Task: Change Filter to Silent Era on "Movie A.mp4" and play.
Action: Mouse moved to (789, 307)
Screenshot: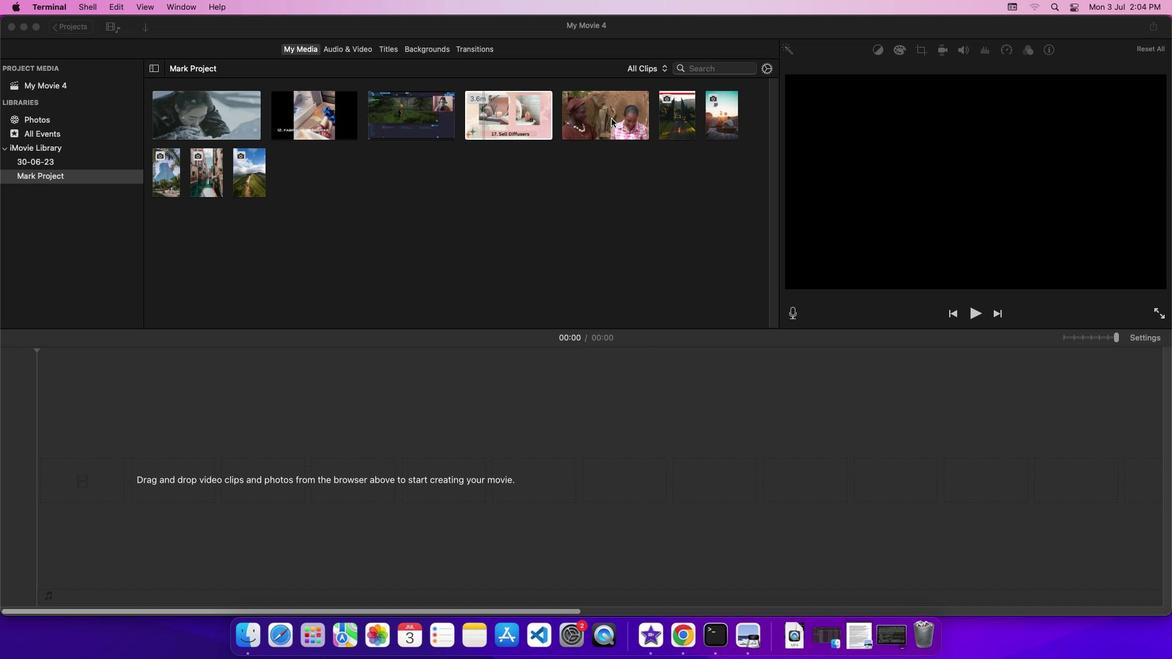 
Action: Mouse pressed left at (789, 307)
Screenshot: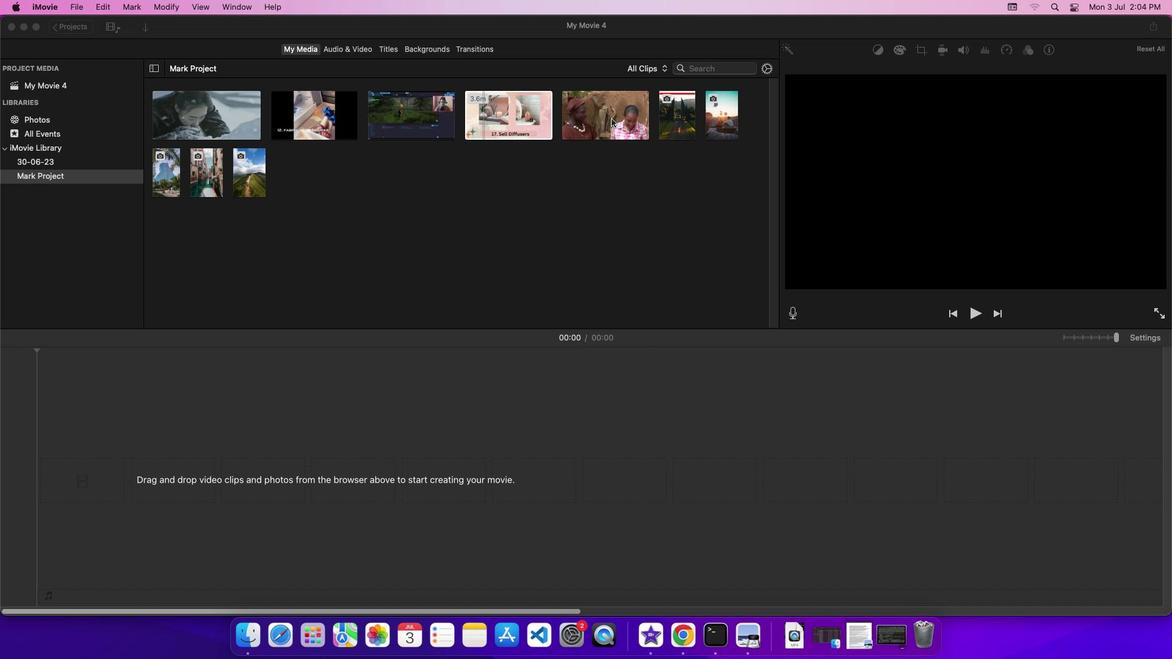 
Action: Mouse moved to (789, 307)
Screenshot: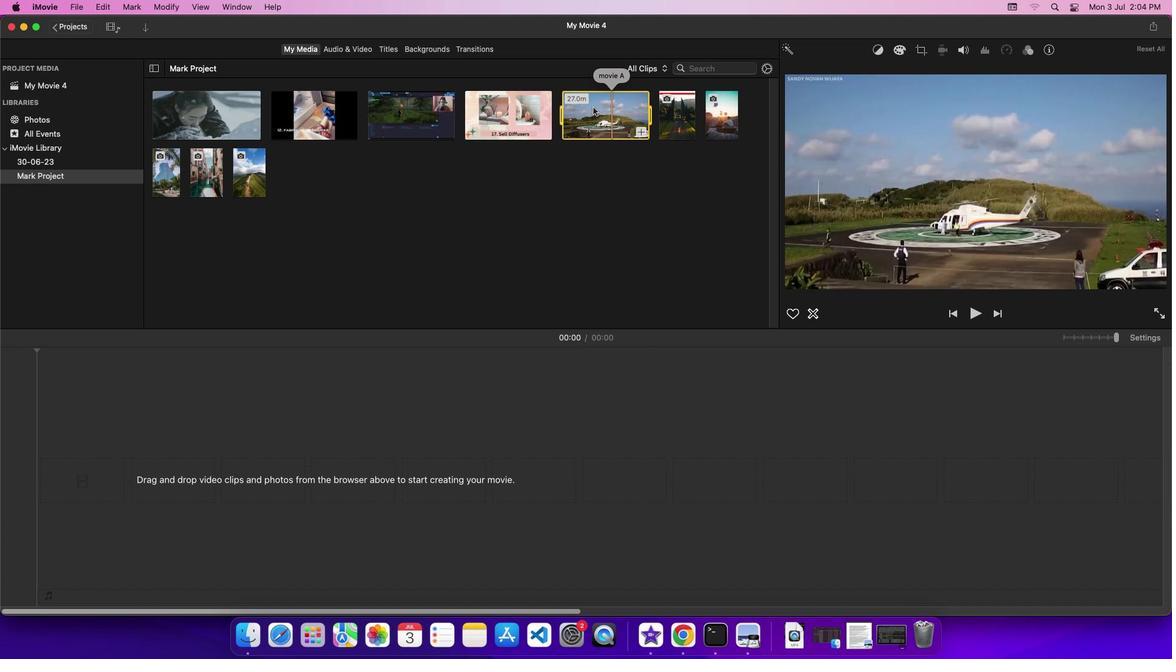 
Action: Mouse pressed left at (789, 307)
Screenshot: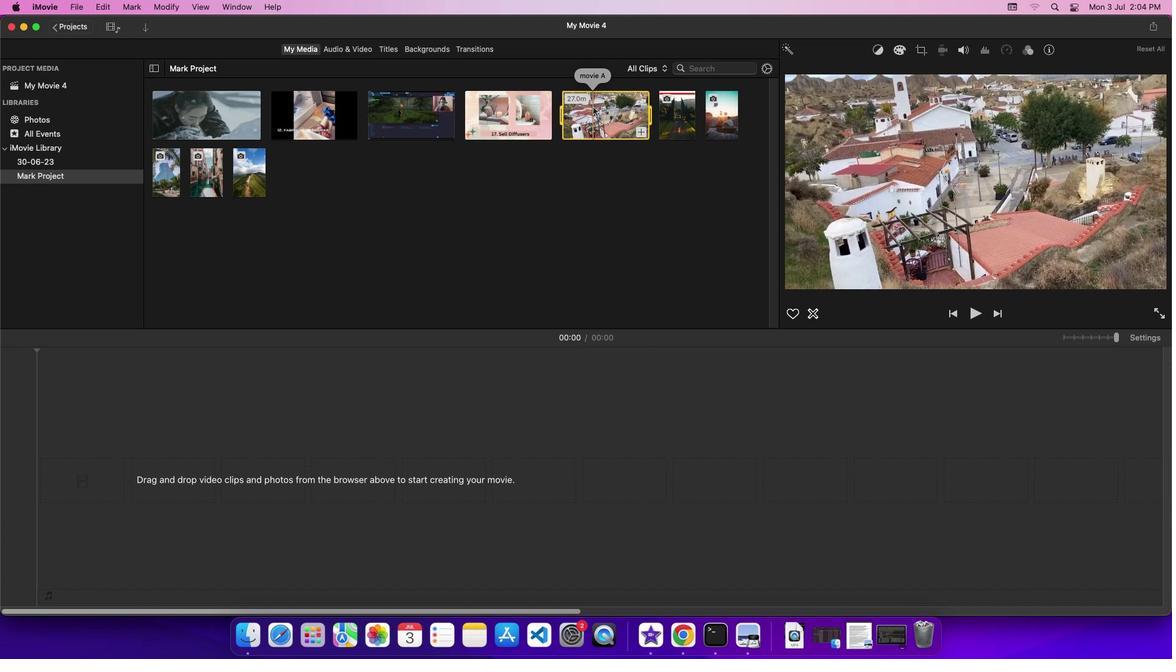 
Action: Mouse moved to (789, 307)
Screenshot: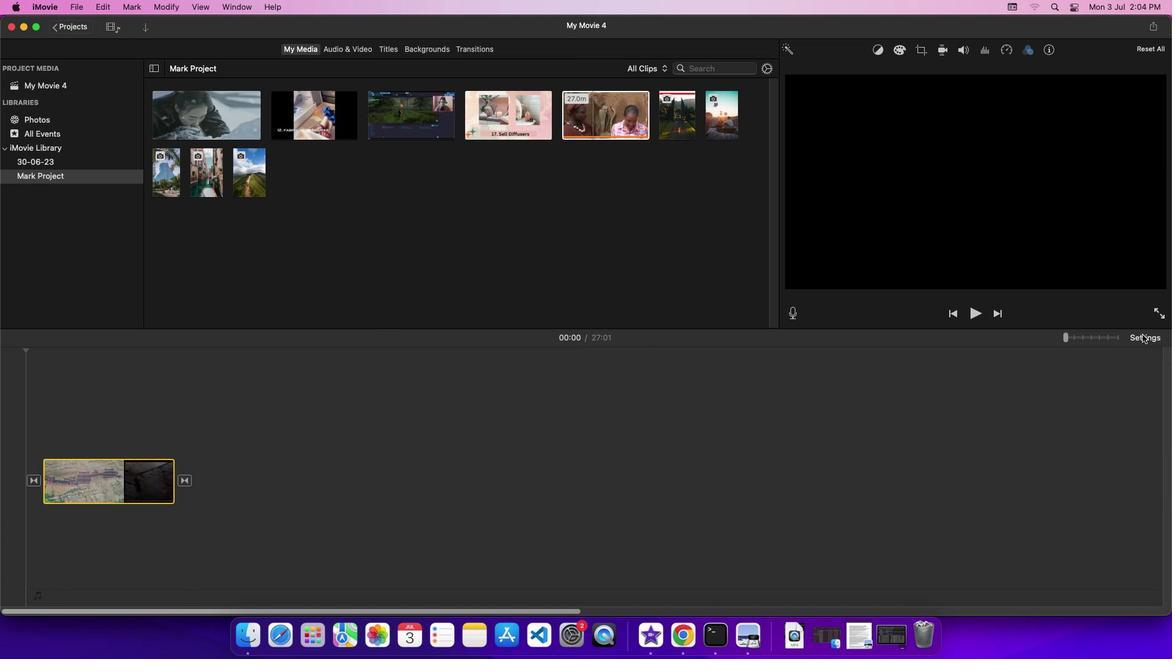 
Action: Mouse pressed left at (789, 307)
Screenshot: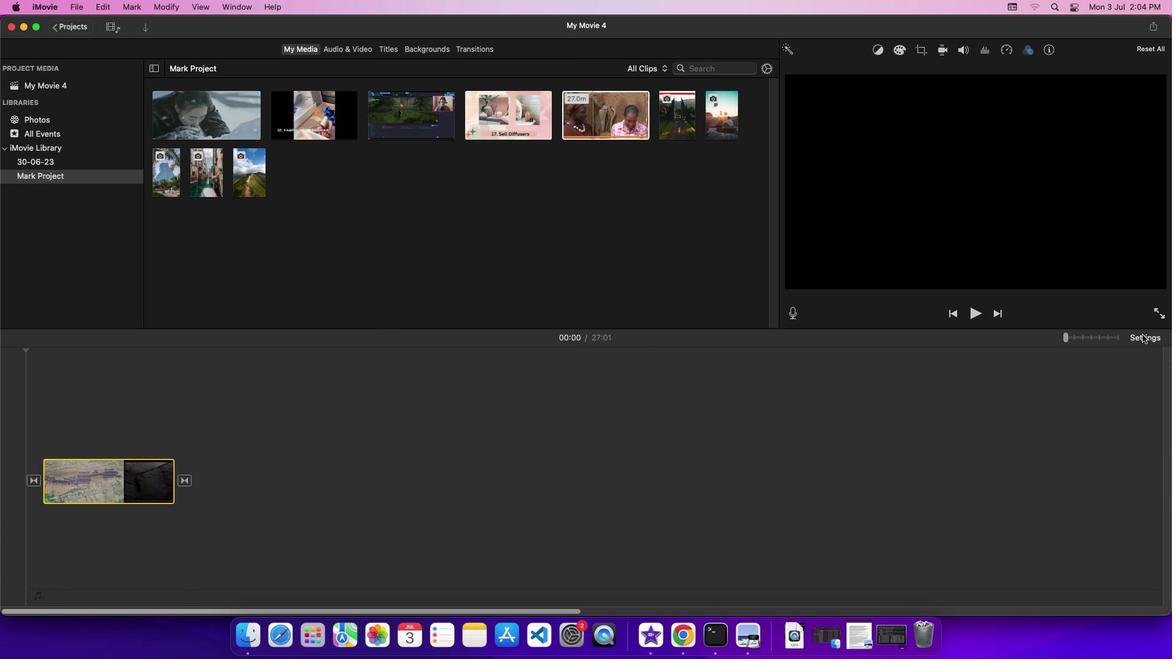 
Action: Mouse moved to (789, 307)
Screenshot: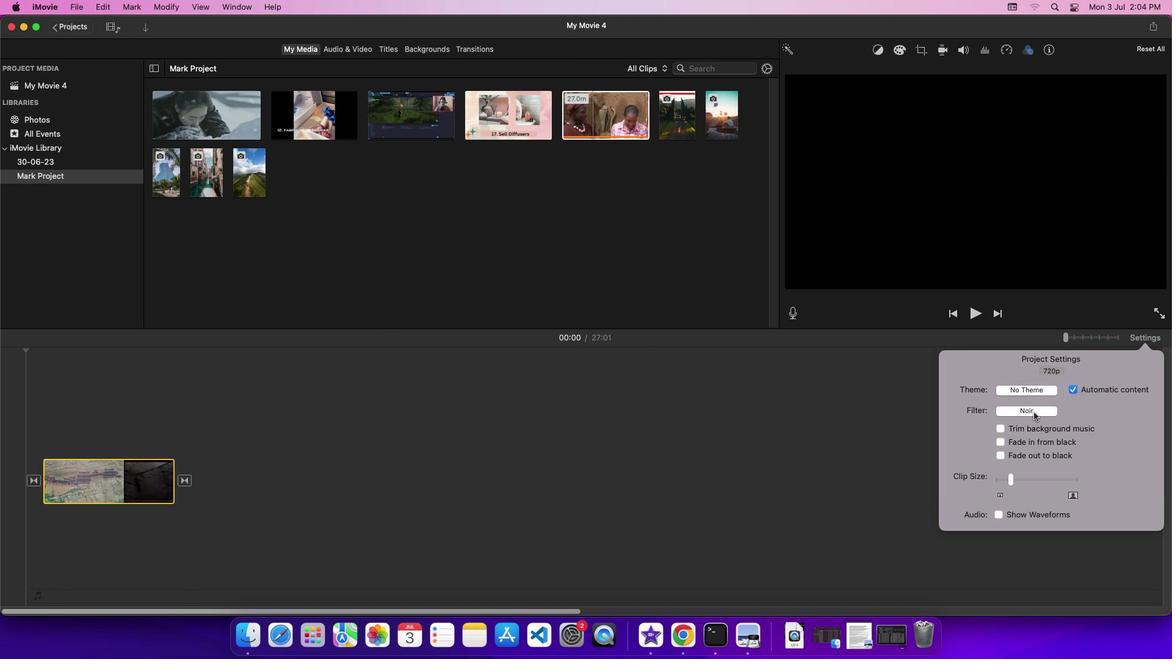 
Action: Mouse pressed left at (789, 307)
Screenshot: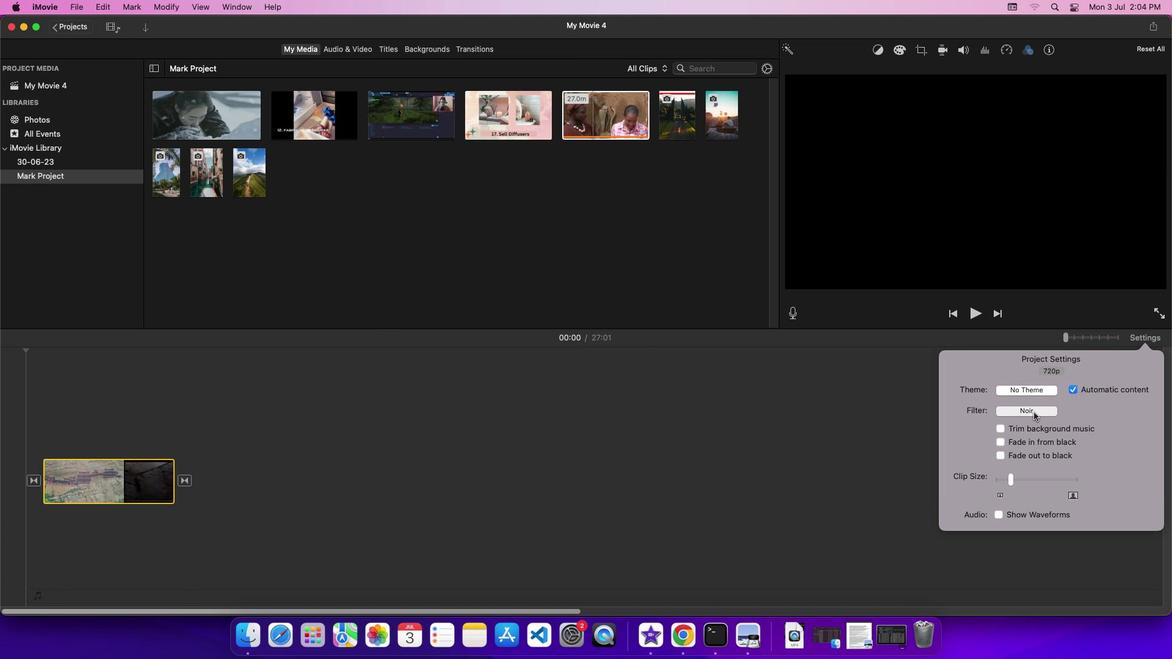 
Action: Mouse moved to (789, 307)
Screenshot: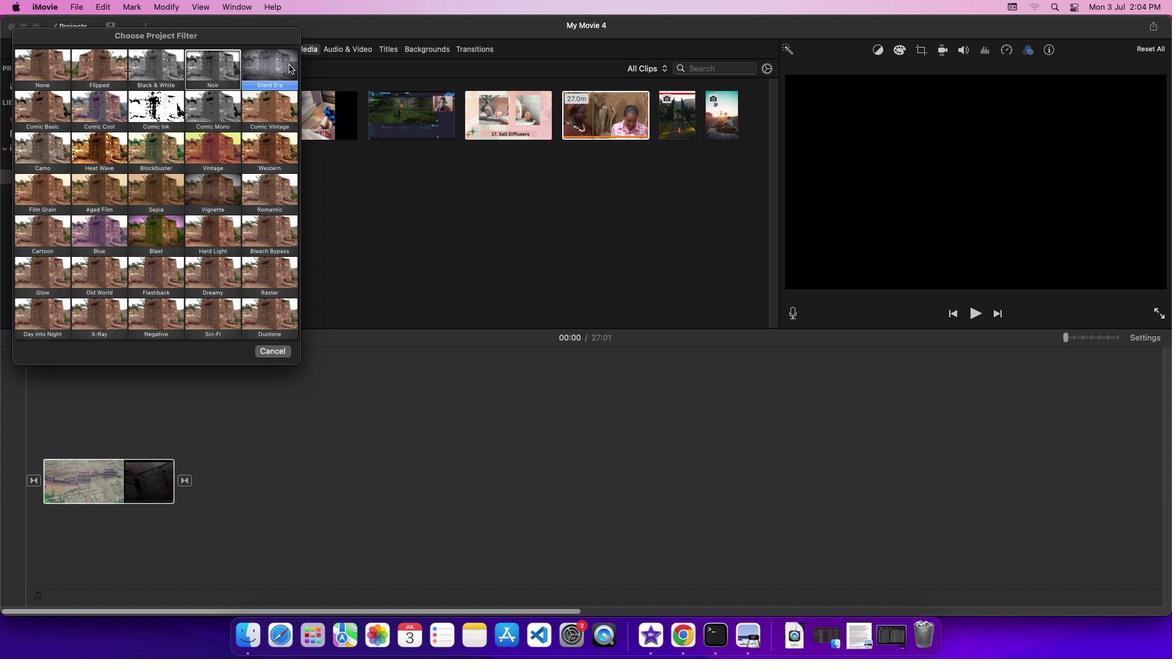 
Action: Mouse pressed left at (789, 307)
Screenshot: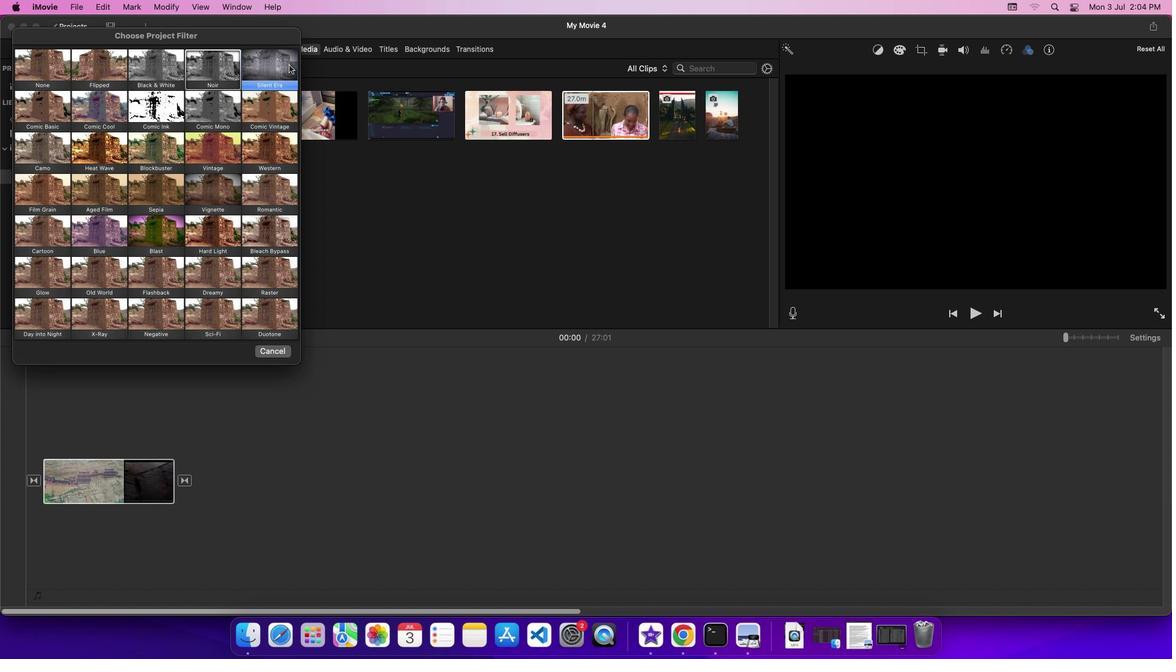
Action: Mouse moved to (789, 307)
Screenshot: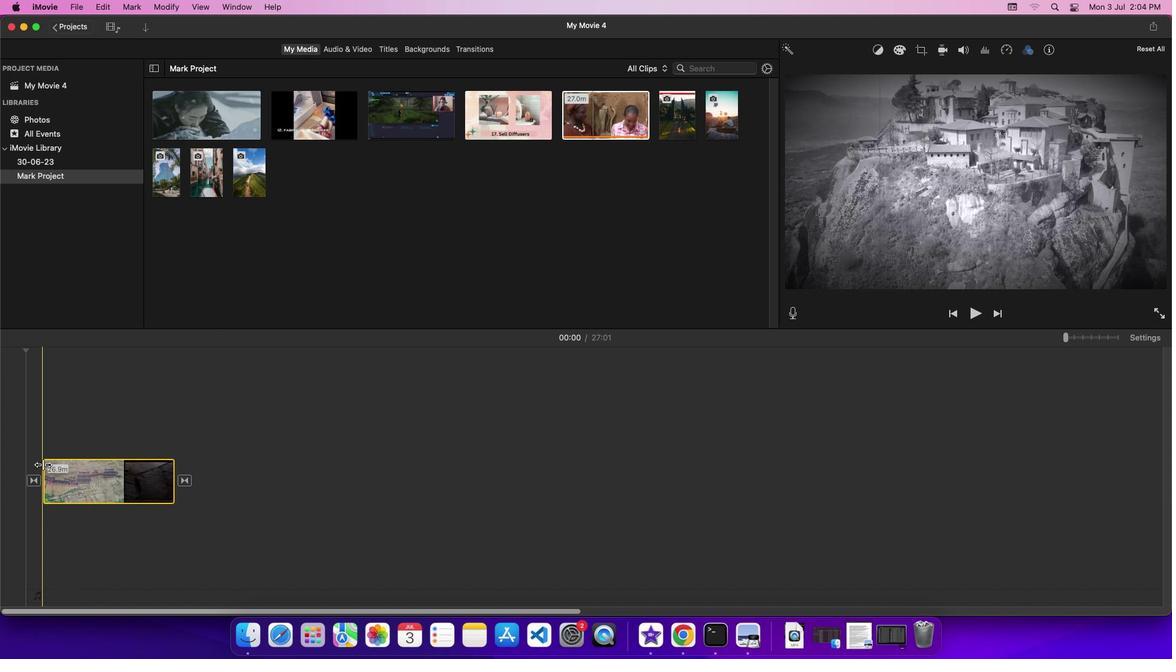 
Action: Mouse pressed left at (789, 307)
Screenshot: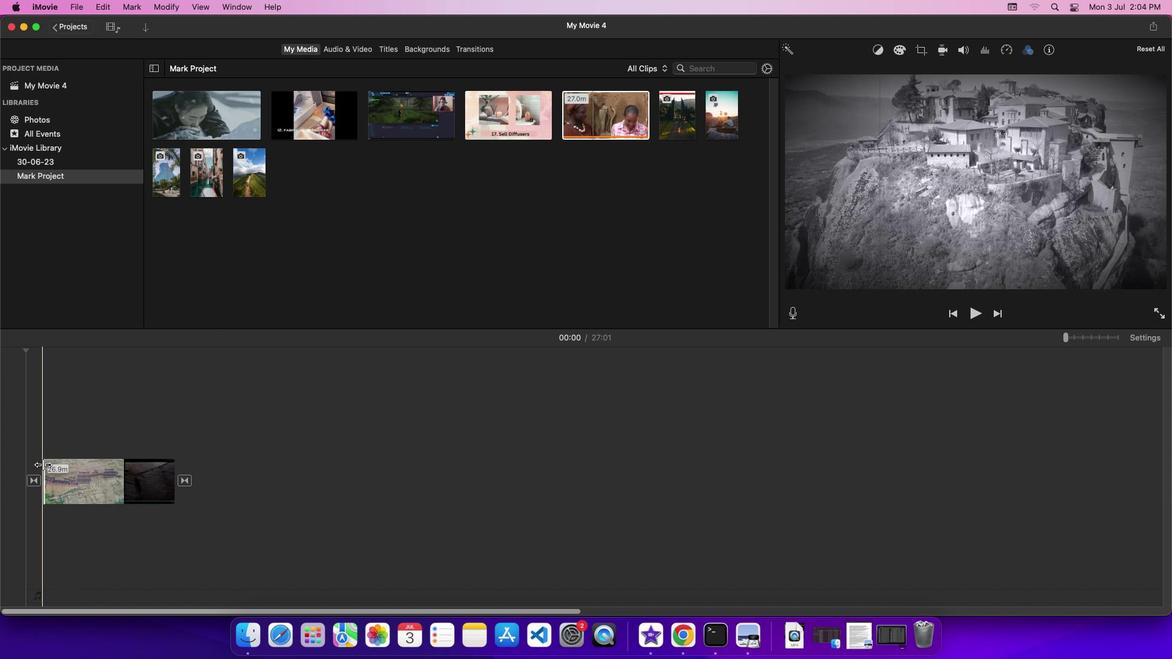 
Action: Mouse moved to (789, 307)
Screenshot: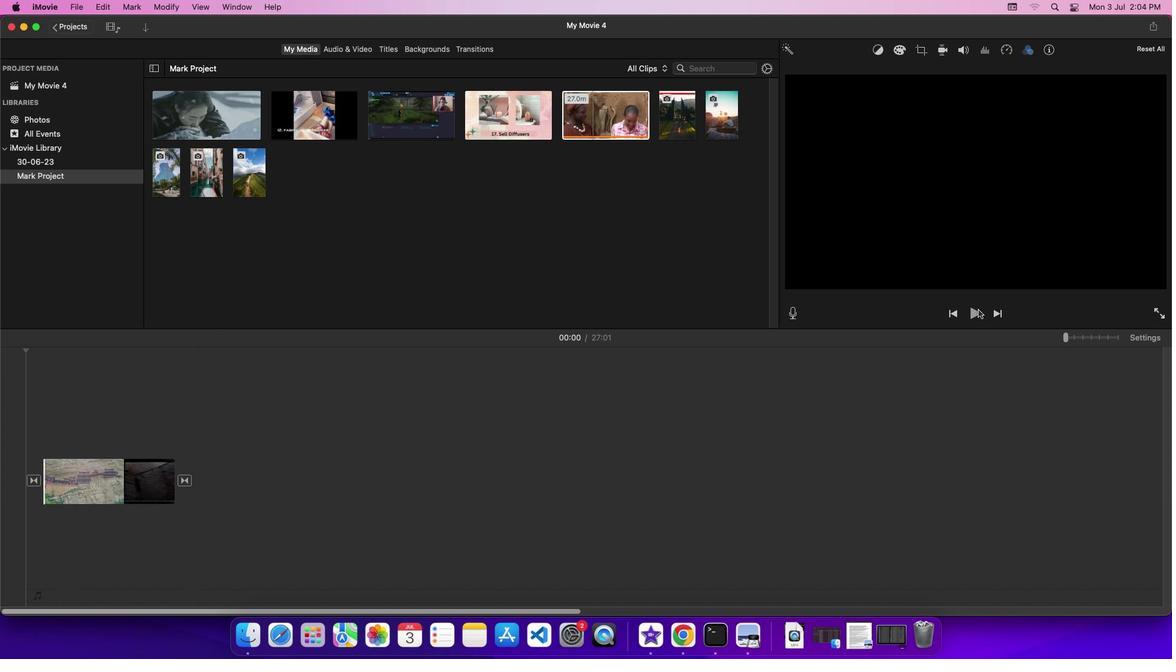 
Action: Mouse pressed left at (789, 307)
Screenshot: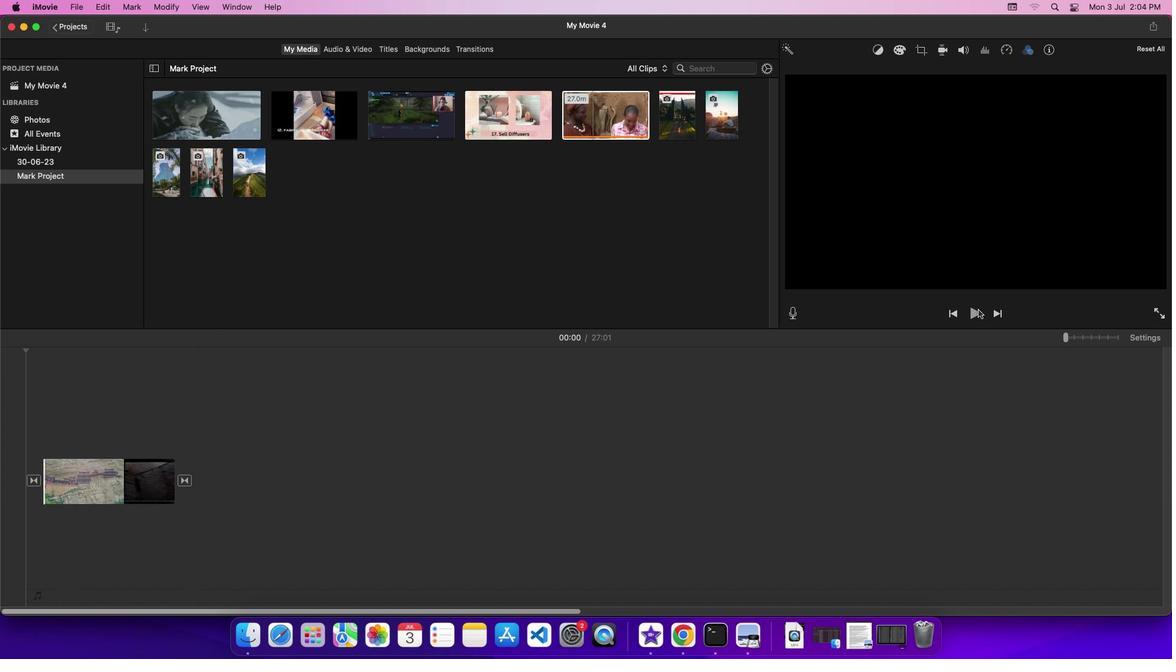 
Action: Mouse moved to (789, 307)
Screenshot: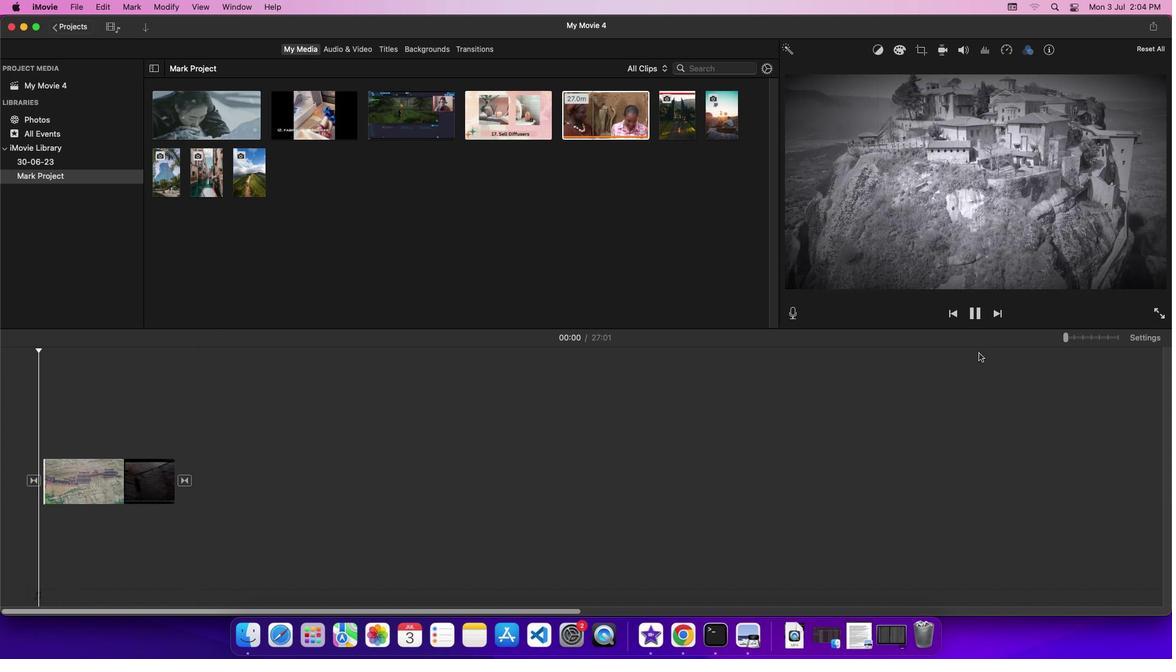 
